 Task: Create a due date automation trigger when advanced on, on the monday after a card is due add fields with custom field "Resume" set to a date less than 1 days ago at 11:00 AM.
Action: Mouse moved to (978, 79)
Screenshot: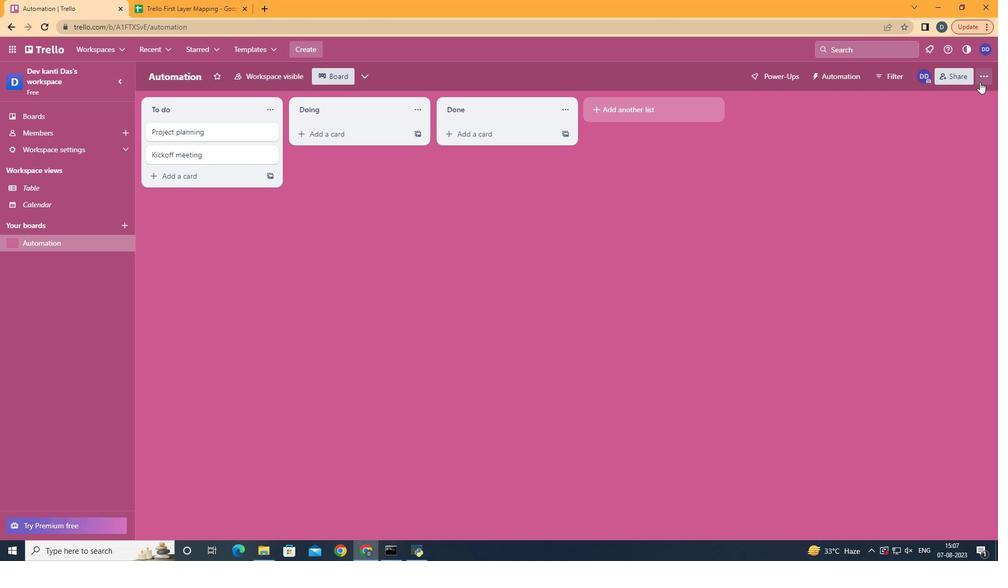 
Action: Mouse pressed left at (978, 79)
Screenshot: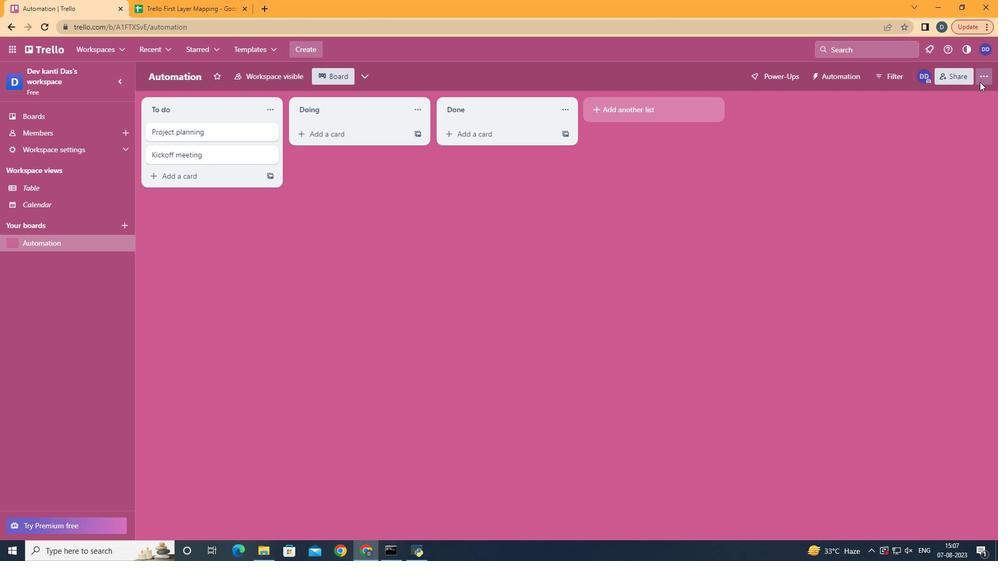 
Action: Mouse moved to (890, 227)
Screenshot: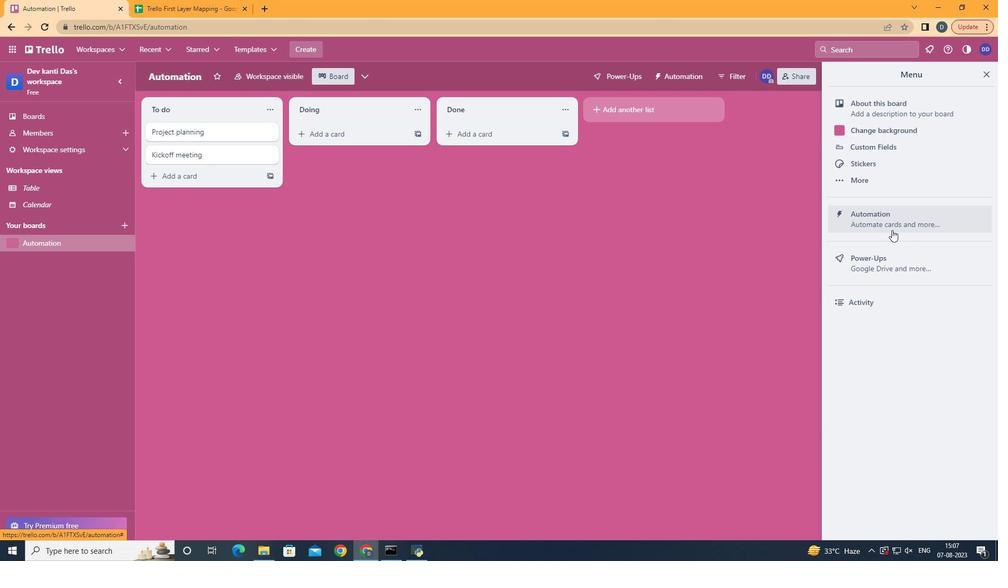 
Action: Mouse pressed left at (890, 227)
Screenshot: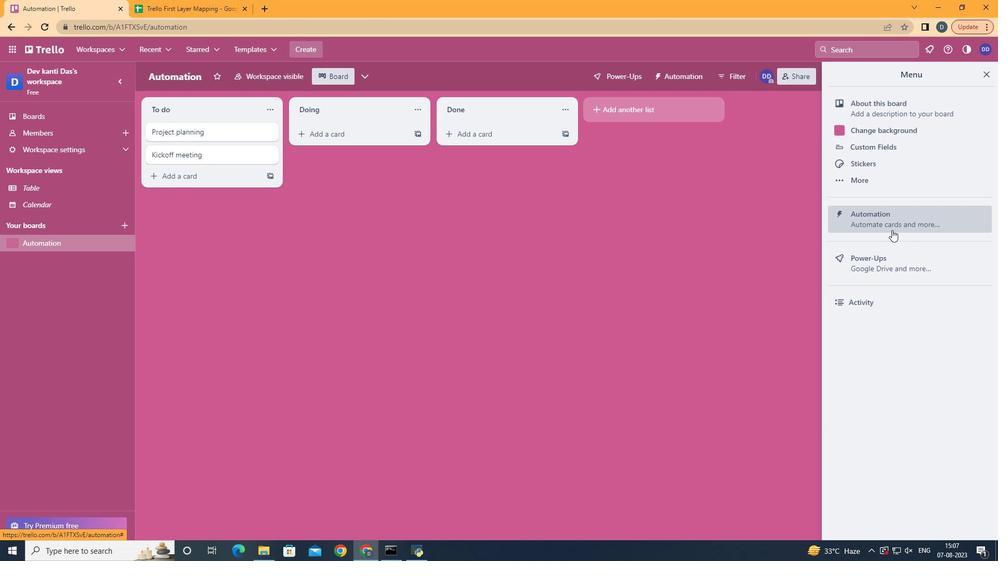 
Action: Mouse moved to (192, 204)
Screenshot: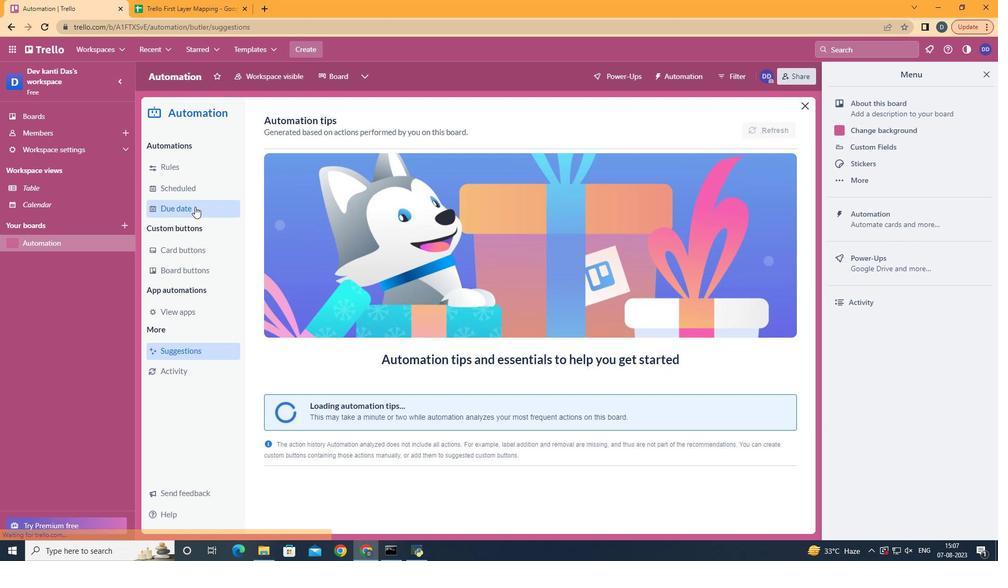 
Action: Mouse pressed left at (192, 204)
Screenshot: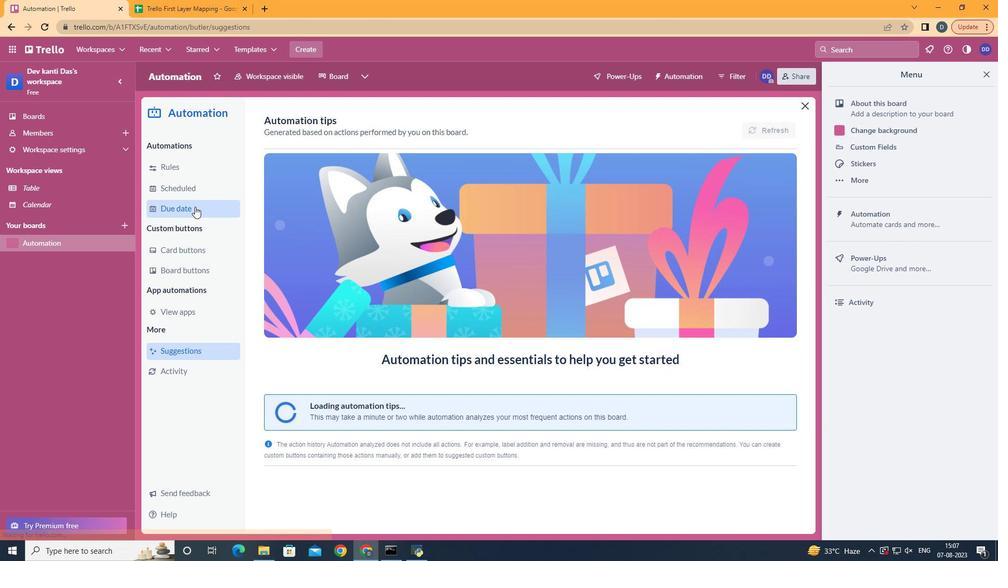 
Action: Mouse moved to (717, 121)
Screenshot: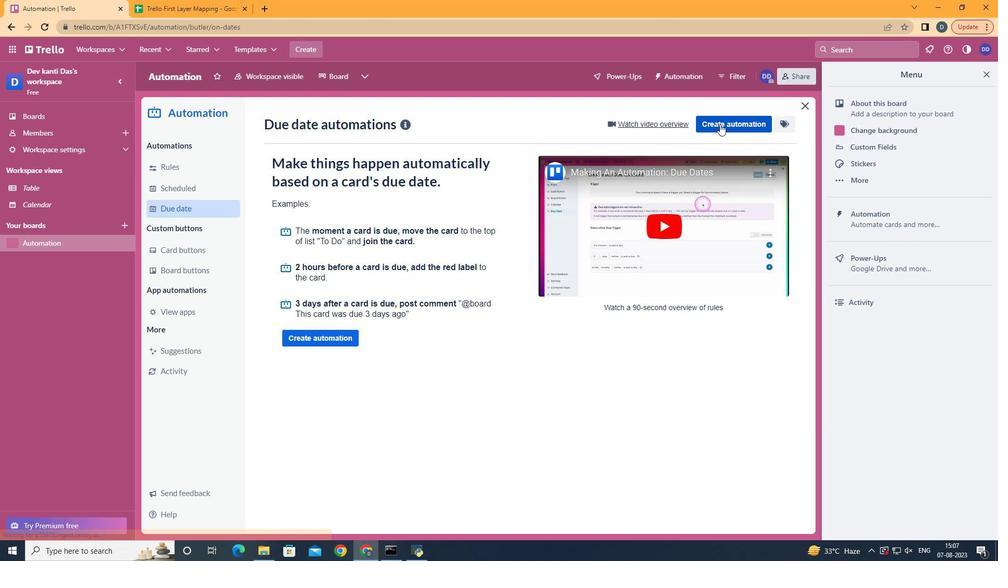 
Action: Mouse pressed left at (717, 121)
Screenshot: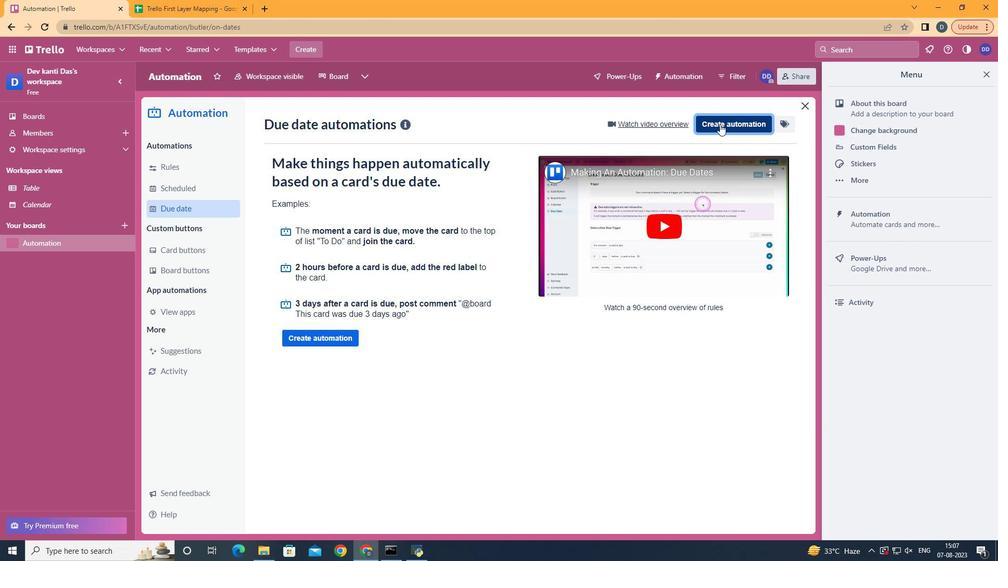 
Action: Mouse moved to (522, 218)
Screenshot: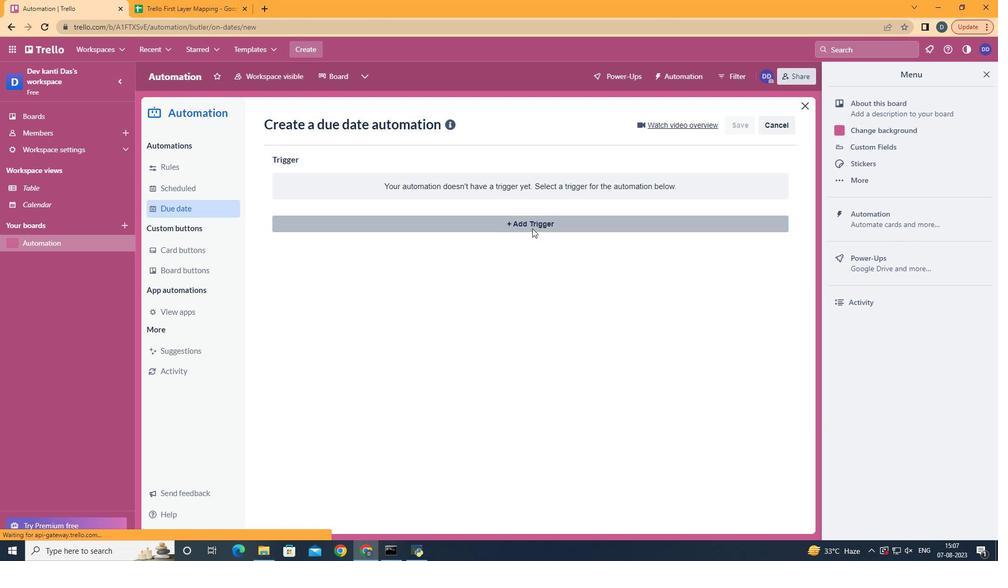 
Action: Mouse pressed left at (522, 218)
Screenshot: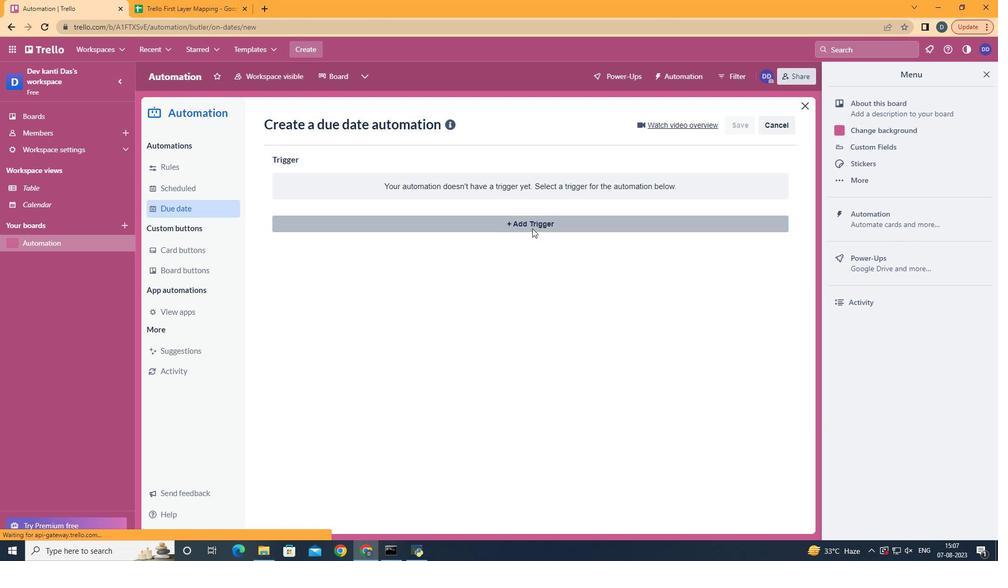 
Action: Mouse moved to (337, 270)
Screenshot: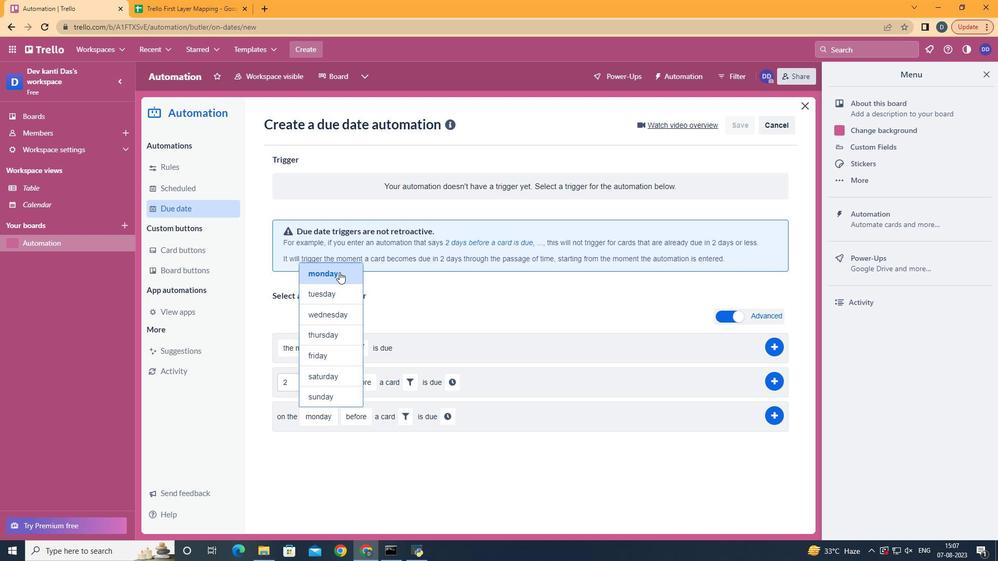 
Action: Mouse pressed left at (337, 270)
Screenshot: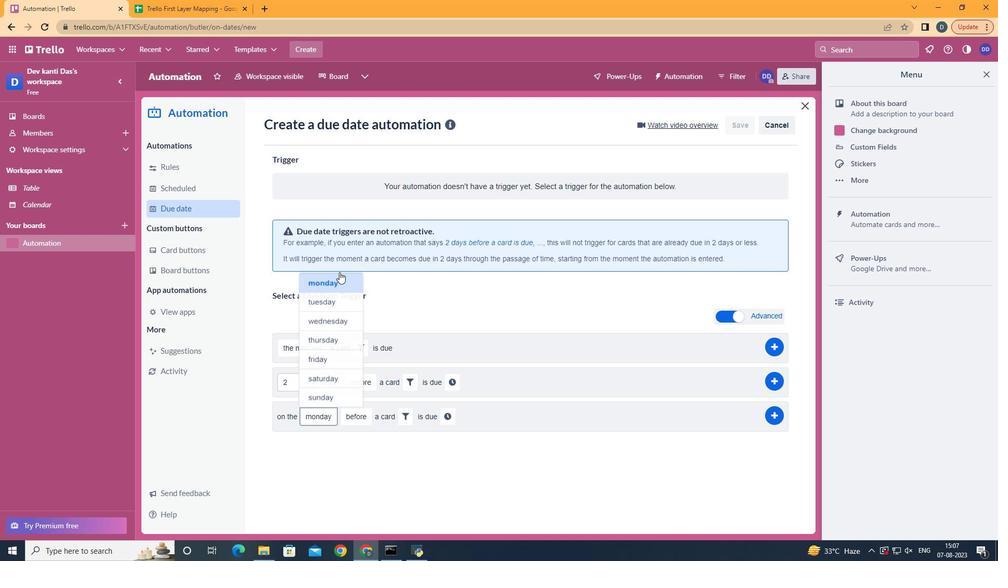 
Action: Mouse moved to (363, 449)
Screenshot: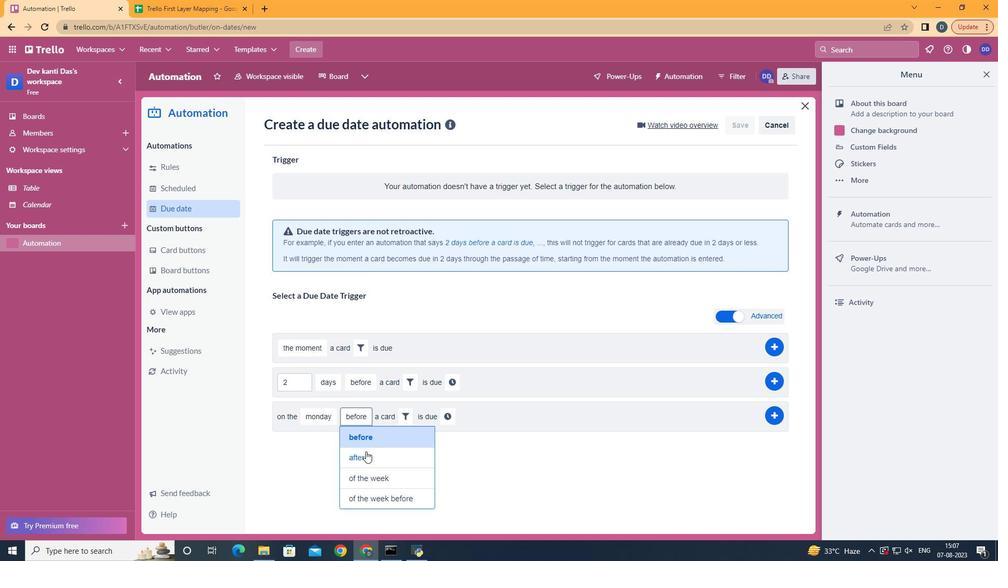 
Action: Mouse pressed left at (363, 449)
Screenshot: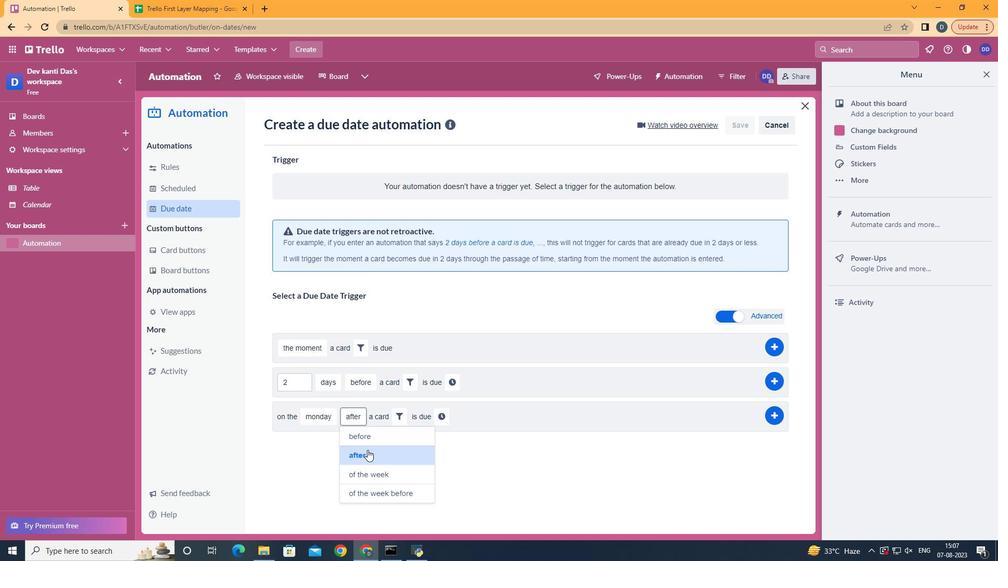 
Action: Mouse moved to (395, 410)
Screenshot: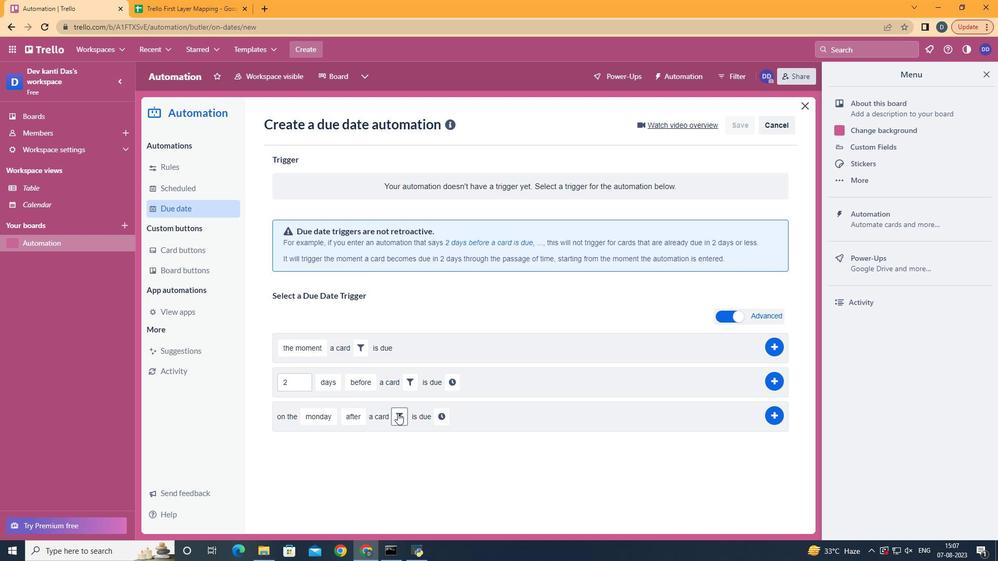 
Action: Mouse pressed left at (395, 410)
Screenshot: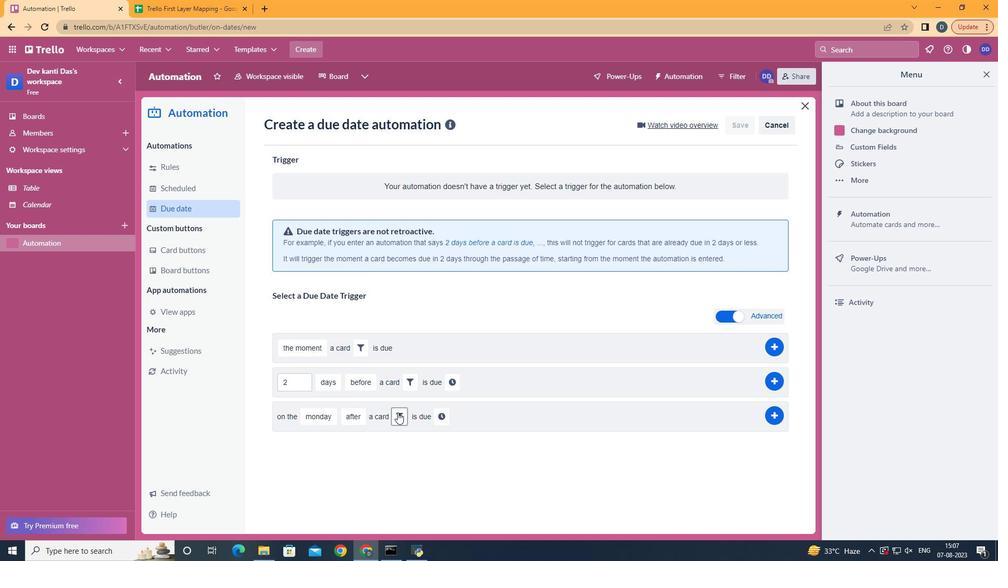 
Action: Mouse moved to (566, 450)
Screenshot: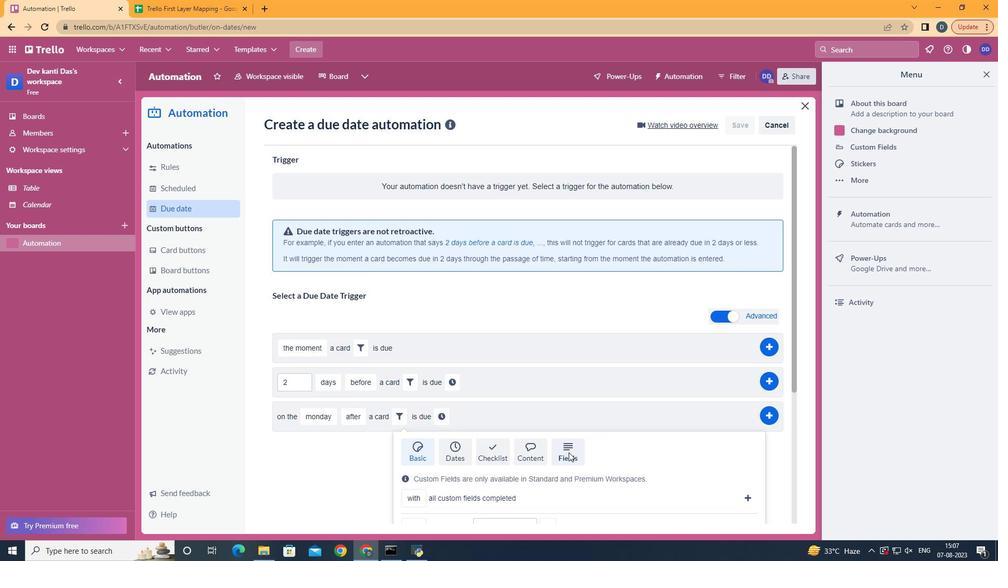 
Action: Mouse pressed left at (566, 450)
Screenshot: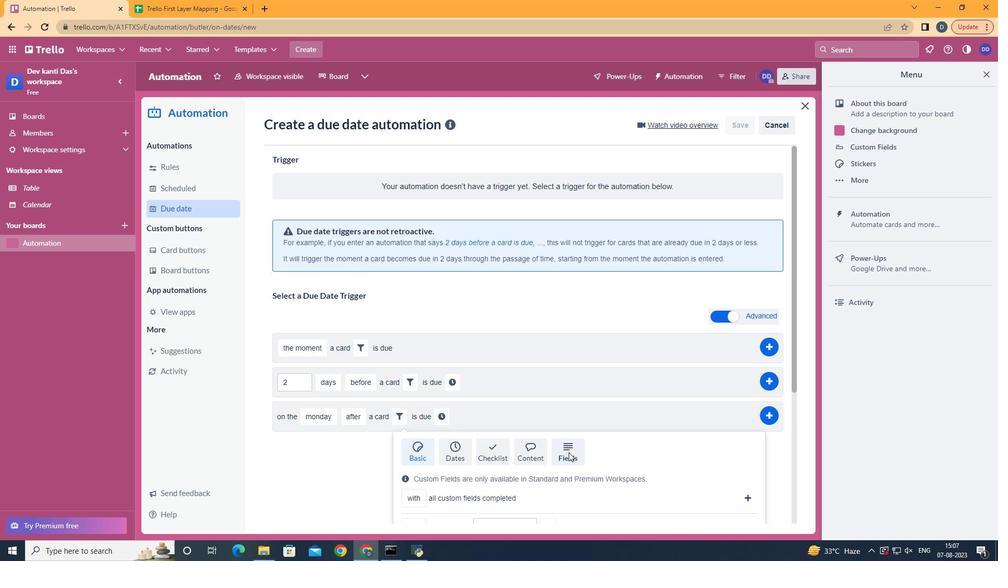 
Action: Mouse scrolled (566, 450) with delta (0, 0)
Screenshot: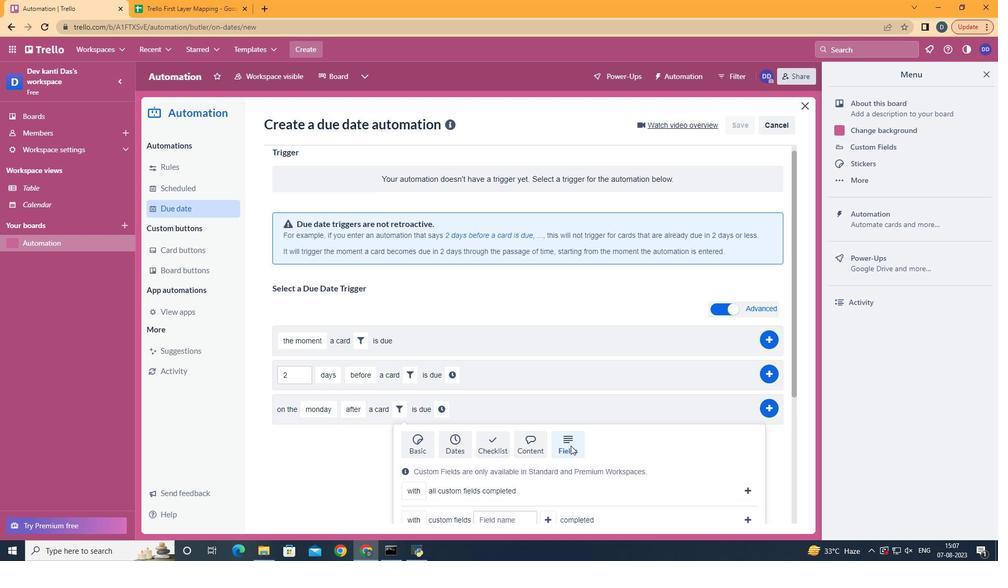 
Action: Mouse scrolled (566, 450) with delta (0, 0)
Screenshot: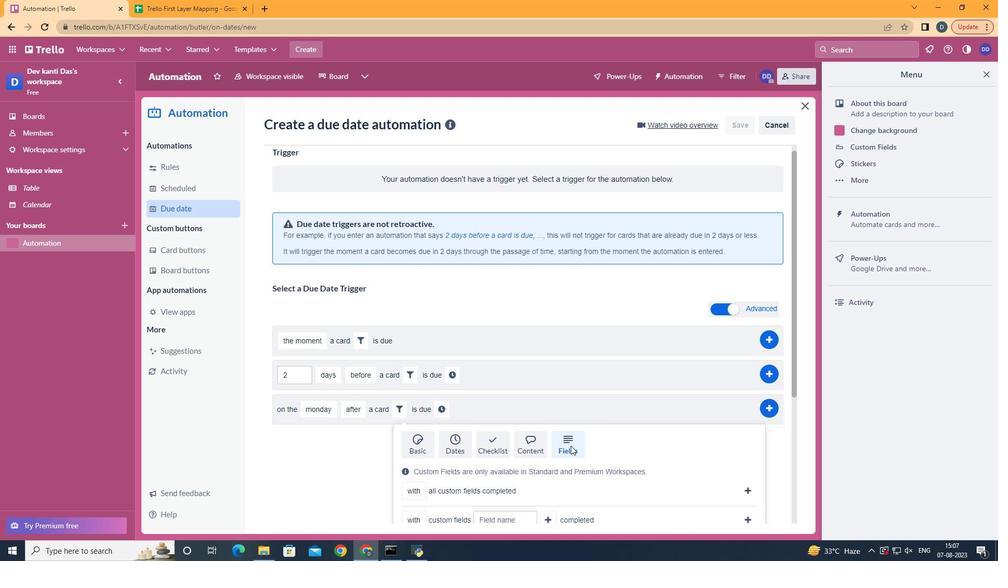 
Action: Mouse scrolled (566, 450) with delta (0, 0)
Screenshot: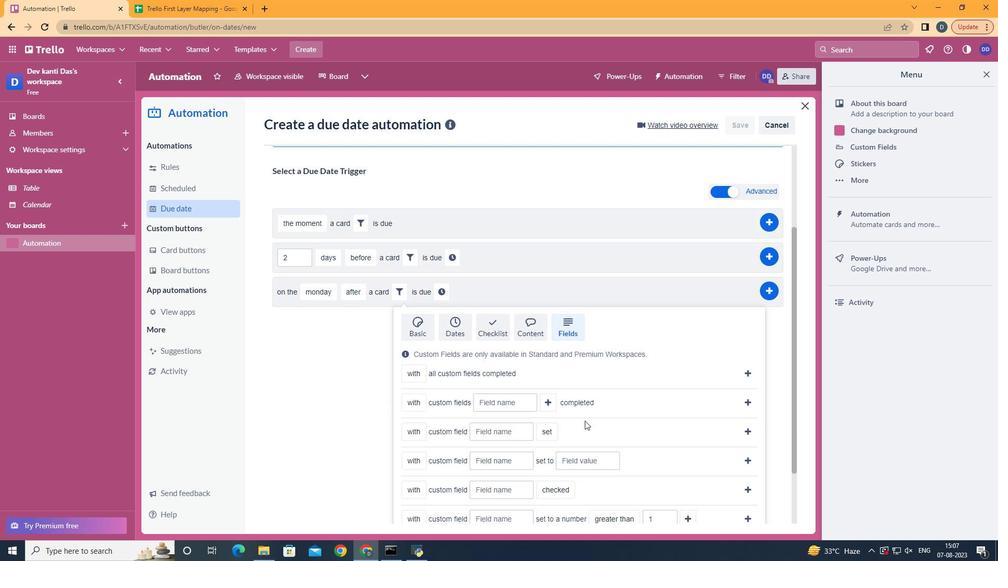
Action: Mouse scrolled (566, 450) with delta (0, 0)
Screenshot: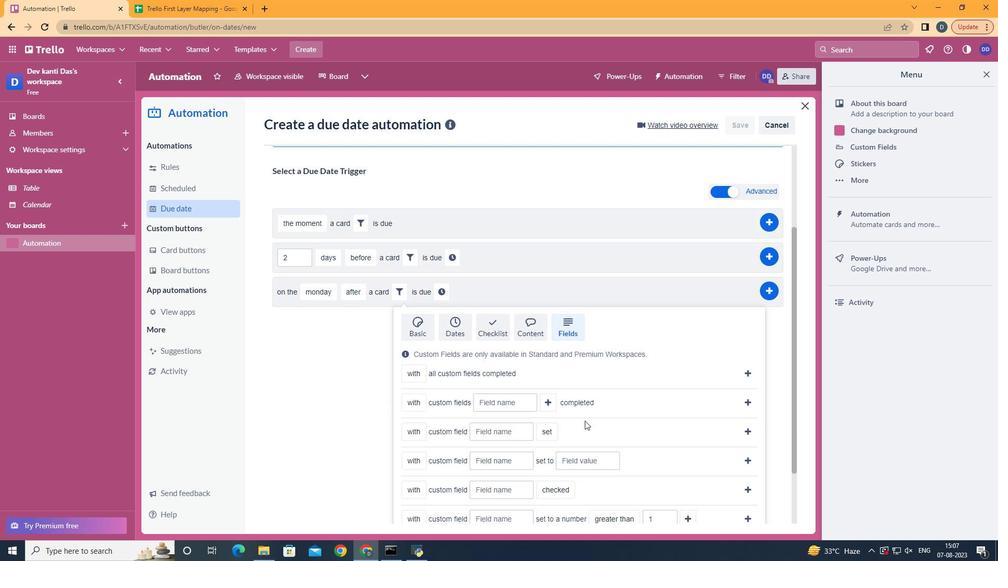 
Action: Mouse scrolled (566, 450) with delta (0, 0)
Screenshot: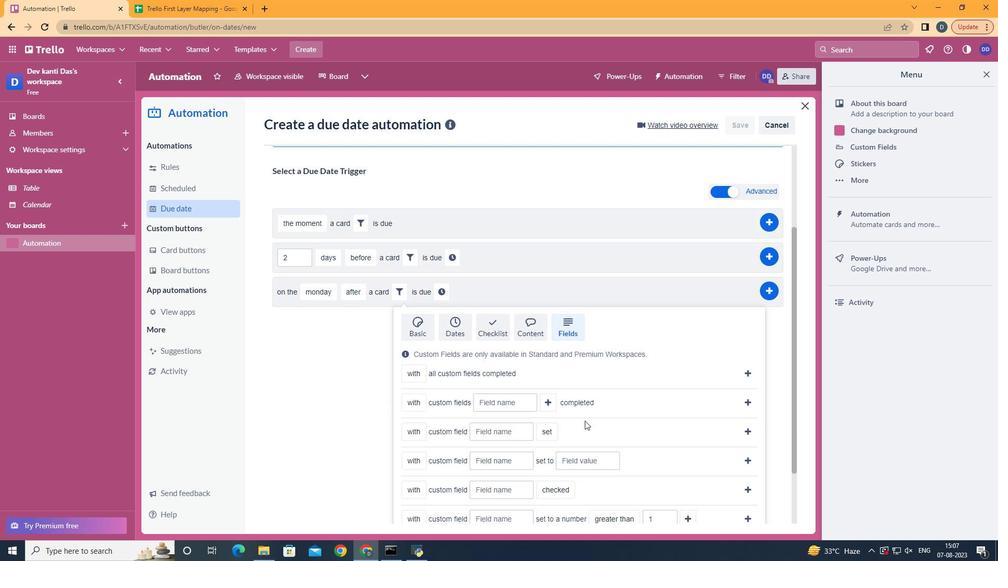 
Action: Mouse moved to (566, 449)
Screenshot: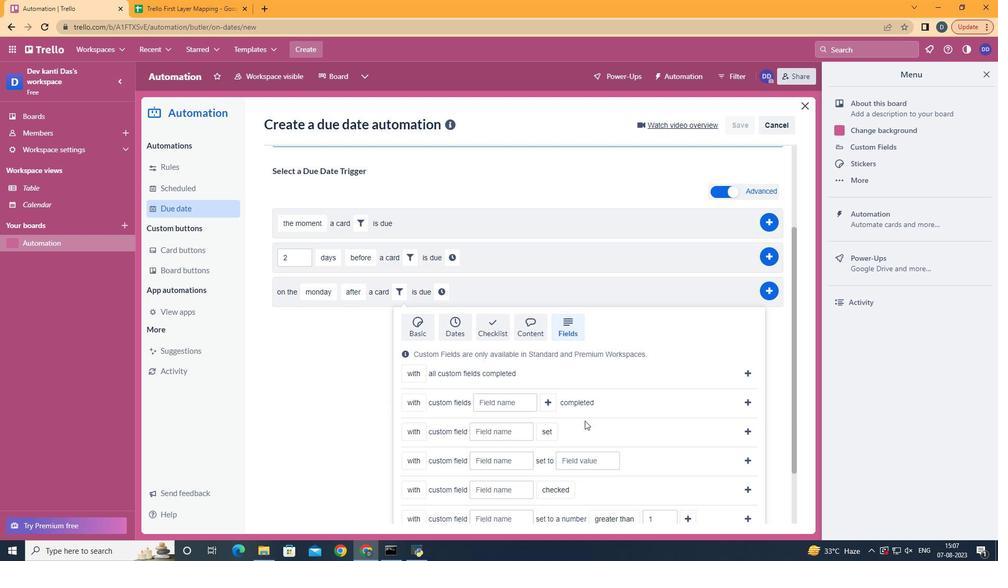 
Action: Mouse scrolled (566, 448) with delta (0, 0)
Screenshot: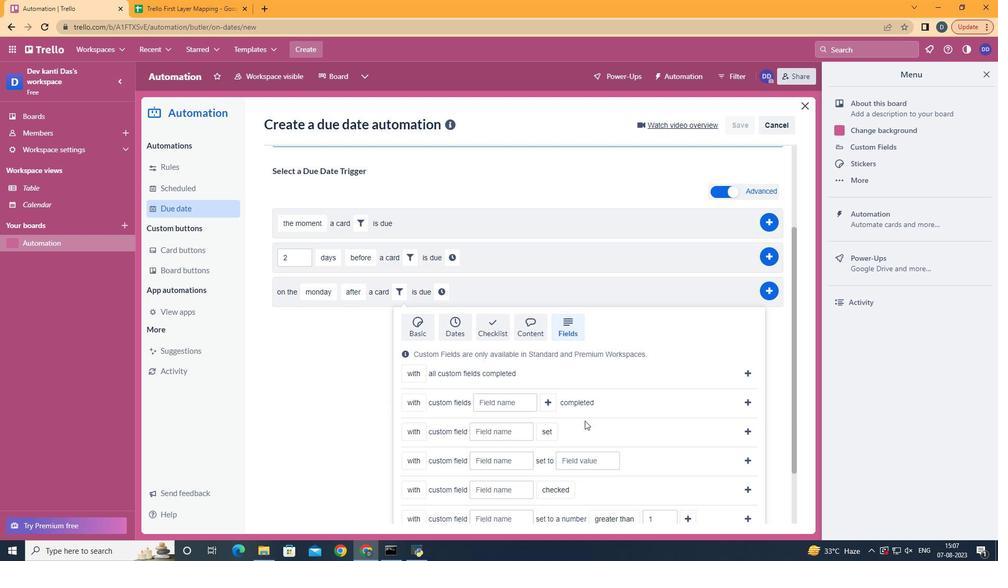 
Action: Mouse moved to (429, 453)
Screenshot: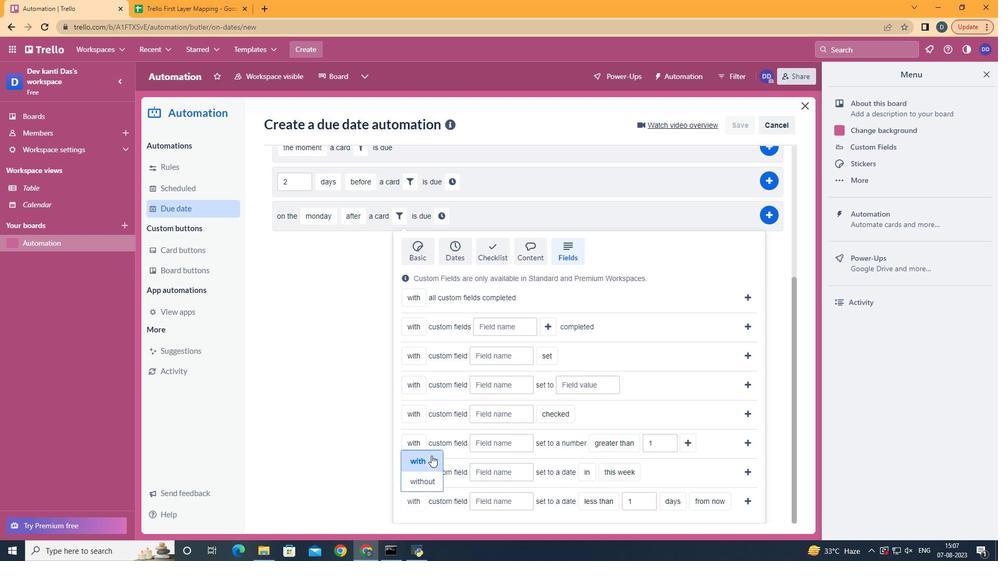 
Action: Mouse pressed left at (429, 453)
Screenshot: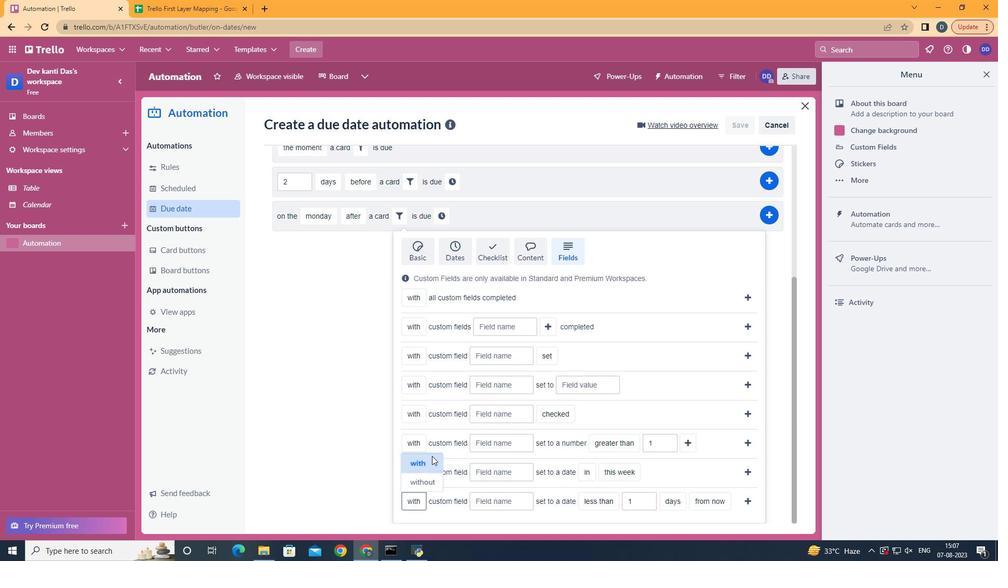 
Action: Mouse moved to (491, 503)
Screenshot: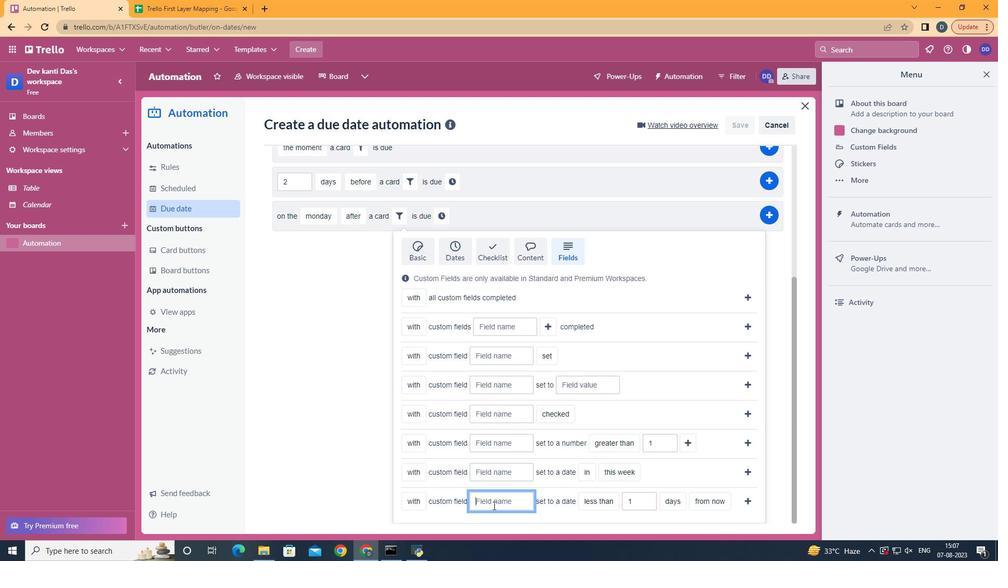 
Action: Mouse pressed left at (491, 503)
Screenshot: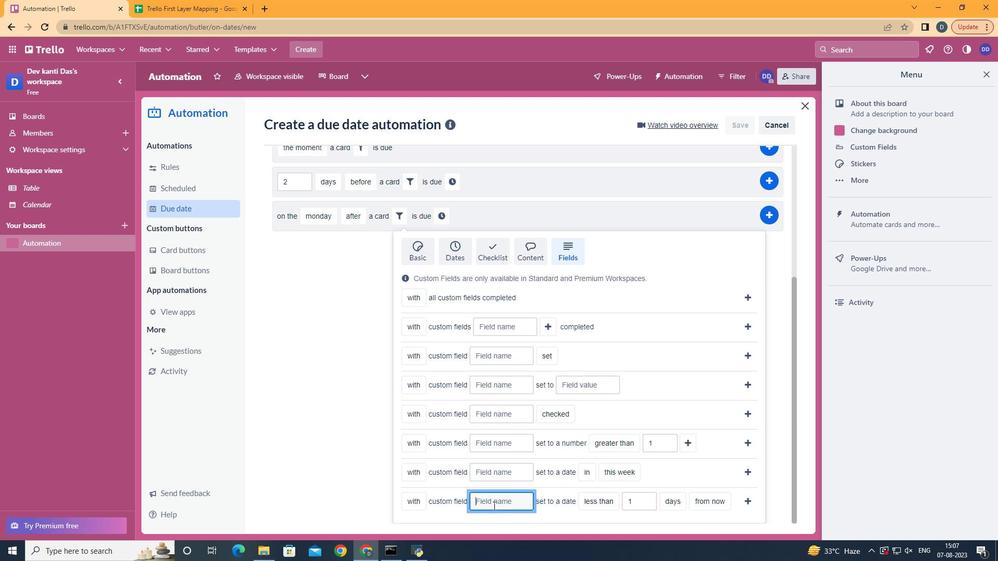 
Action: Key pressed <Key.shift>Resume
Screenshot: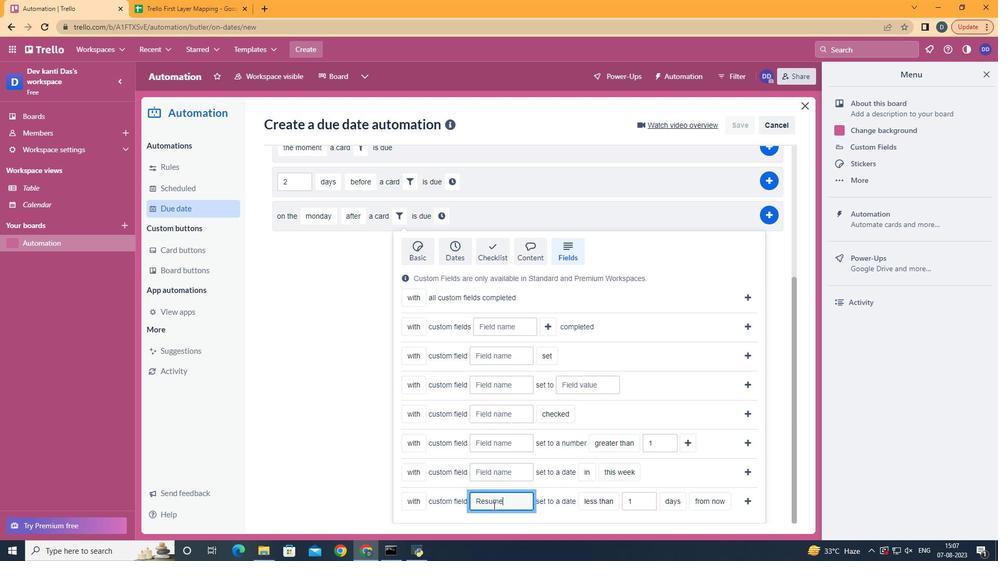 
Action: Mouse moved to (611, 421)
Screenshot: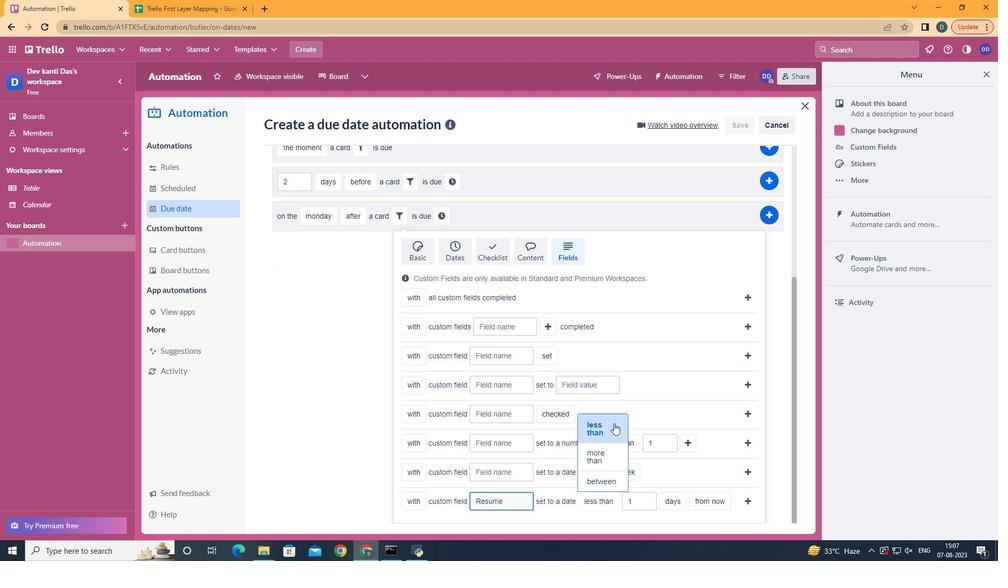 
Action: Mouse pressed left at (611, 421)
Screenshot: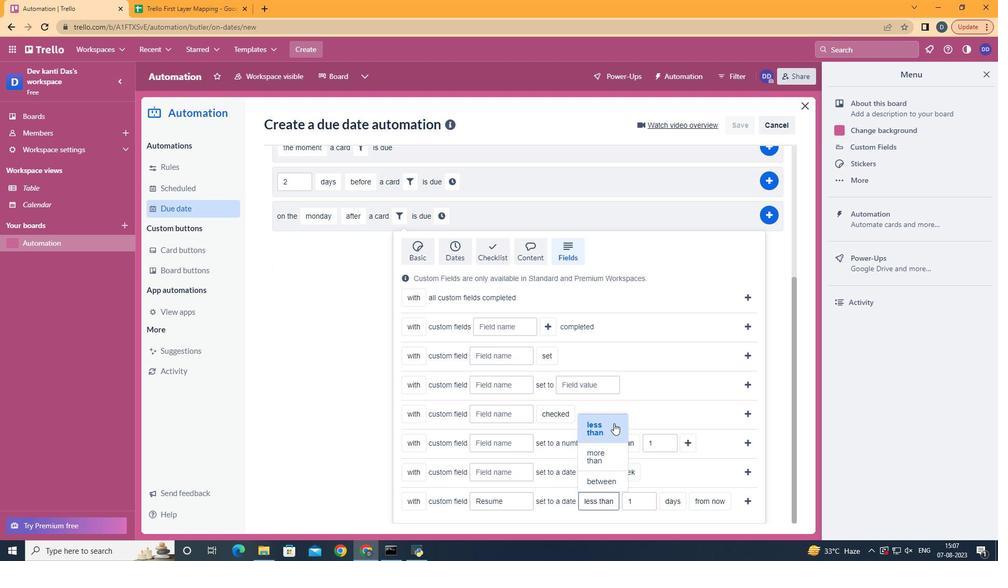 
Action: Mouse moved to (675, 457)
Screenshot: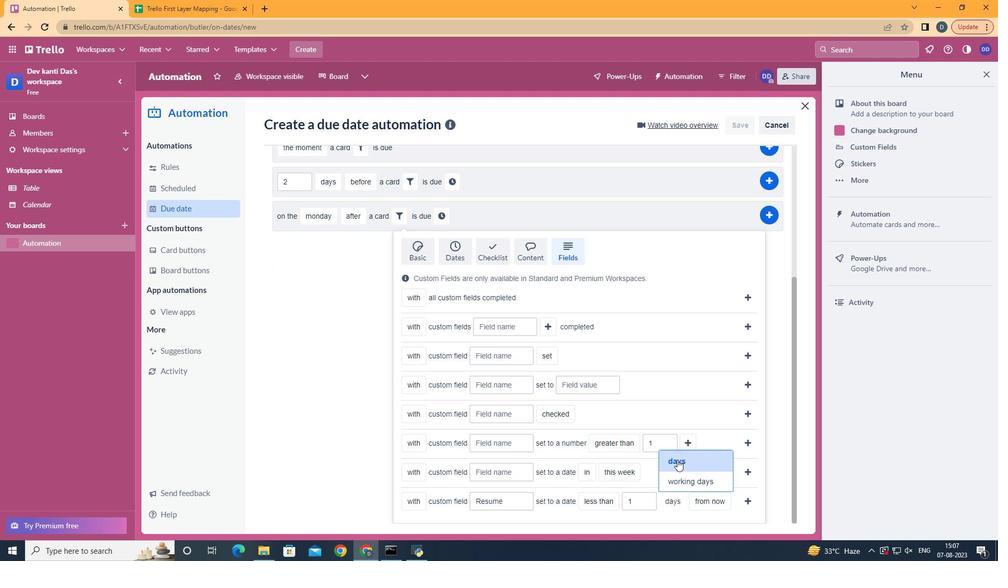 
Action: Mouse pressed left at (675, 457)
Screenshot: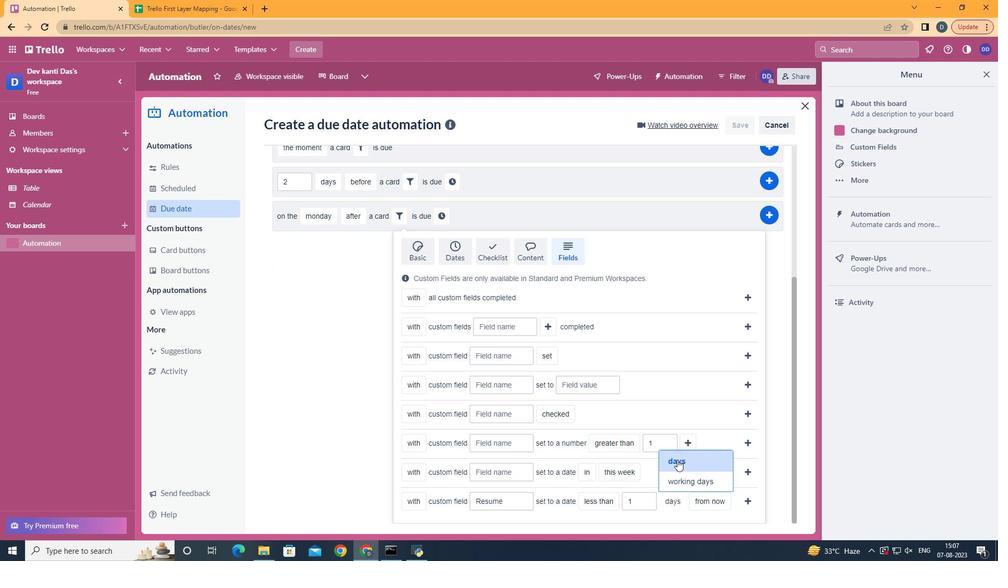 
Action: Mouse moved to (718, 482)
Screenshot: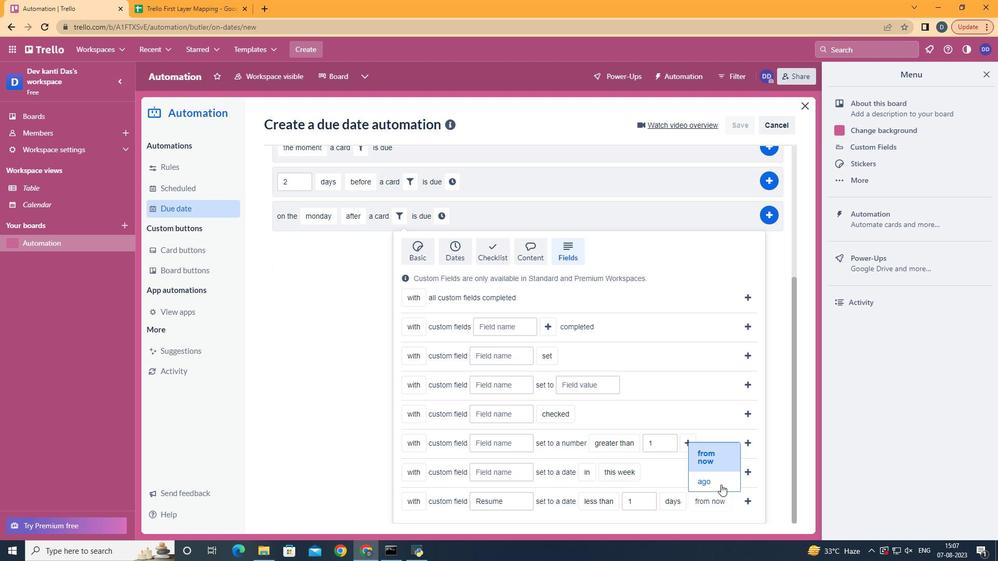 
Action: Mouse pressed left at (718, 482)
Screenshot: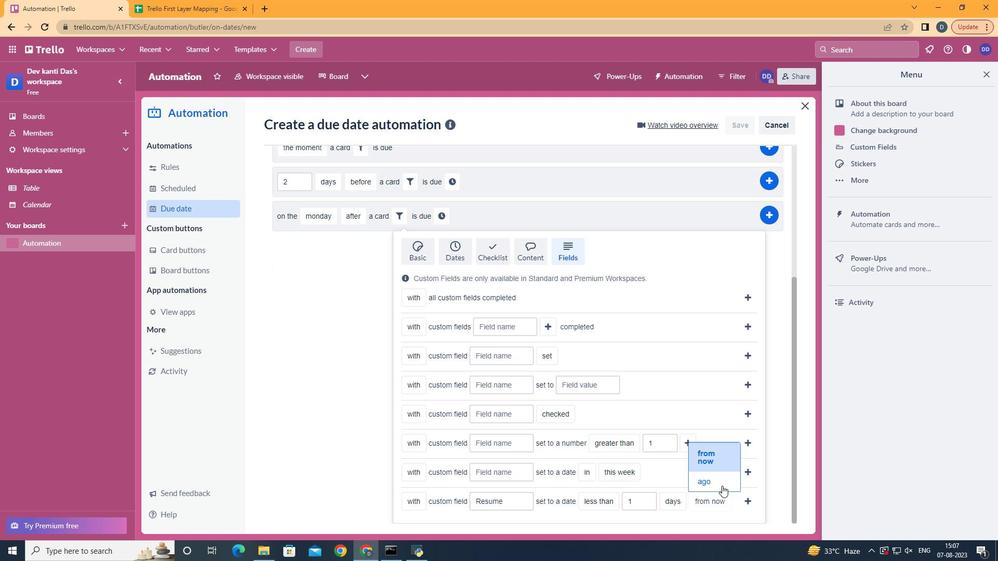 
Action: Mouse moved to (727, 500)
Screenshot: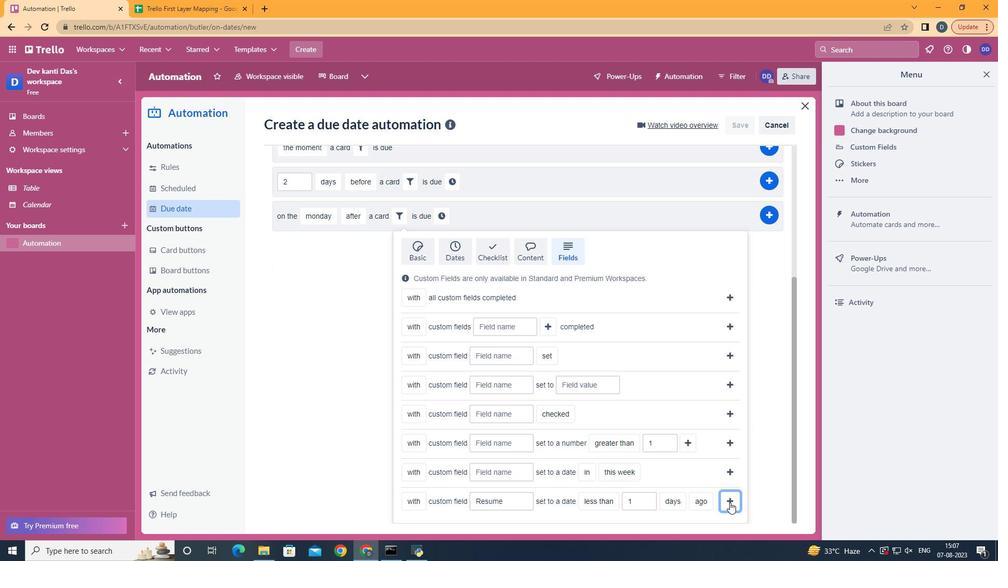 
Action: Mouse pressed left at (727, 500)
Screenshot: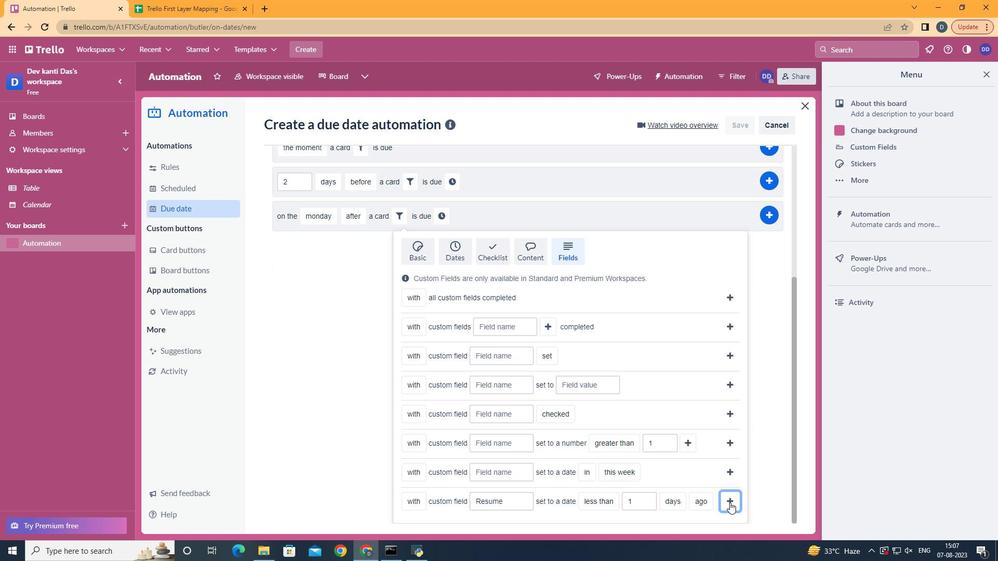 
Action: Mouse moved to (664, 414)
Screenshot: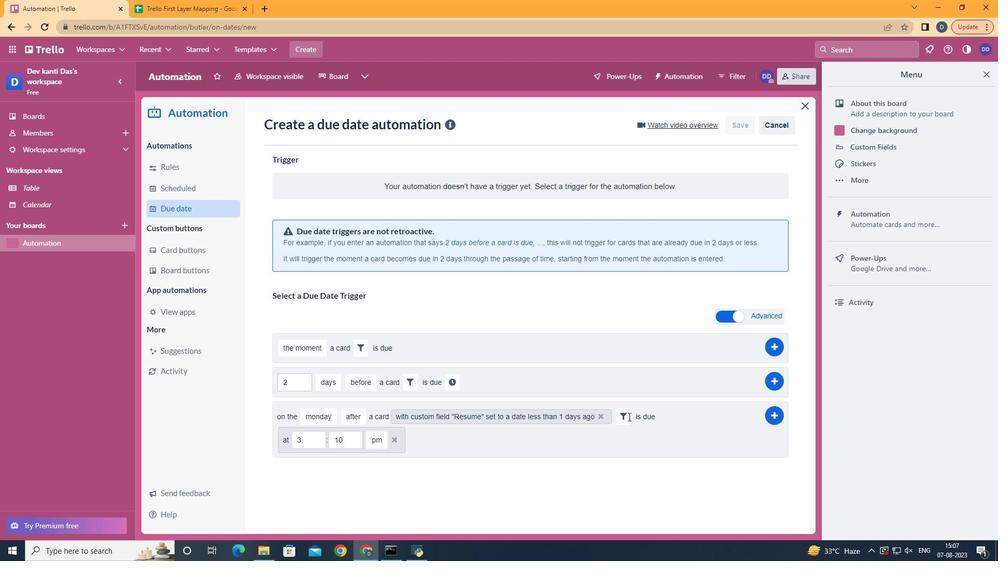 
Action: Mouse pressed left at (664, 414)
Screenshot: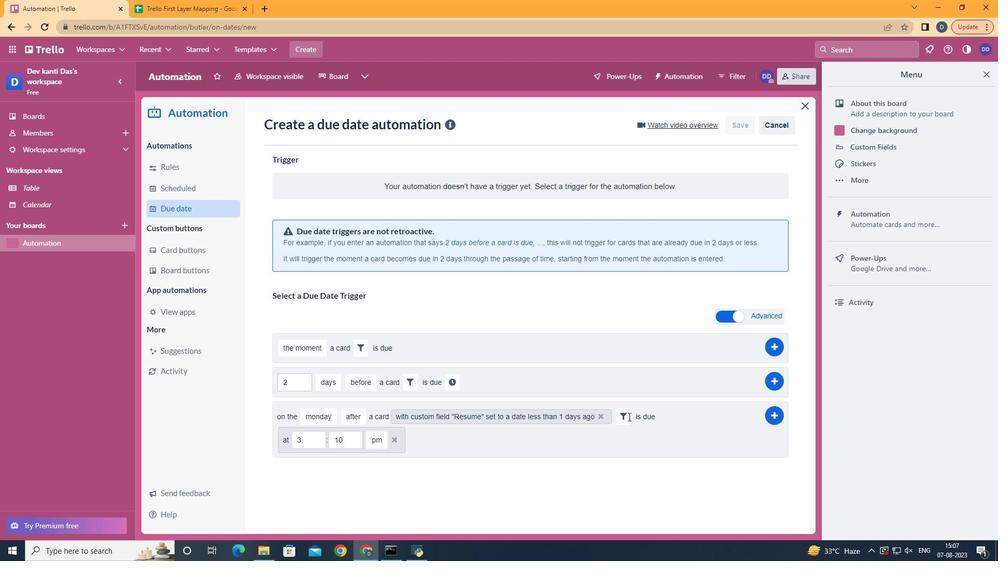 
Action: Mouse moved to (311, 446)
Screenshot: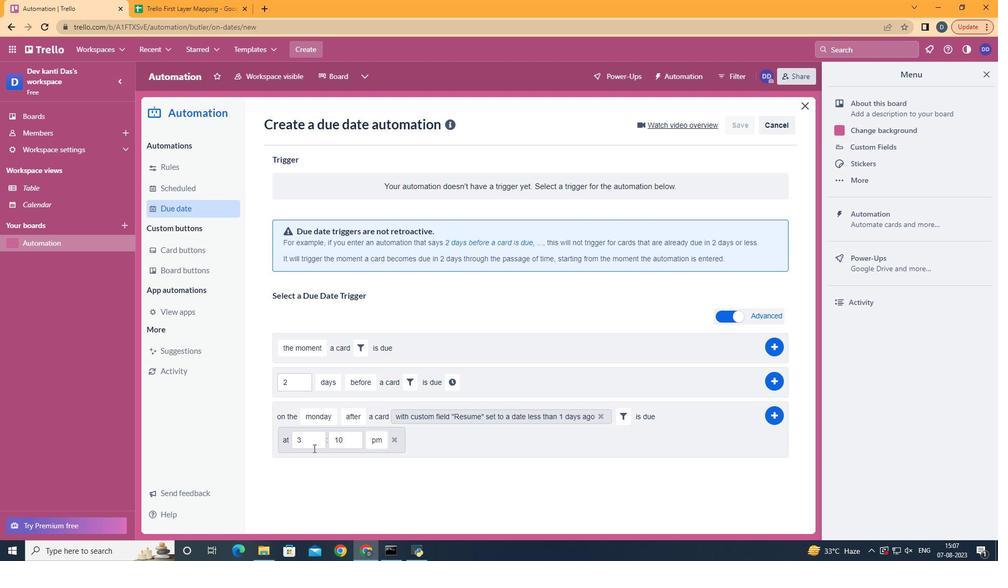 
Action: Mouse pressed left at (311, 446)
Screenshot: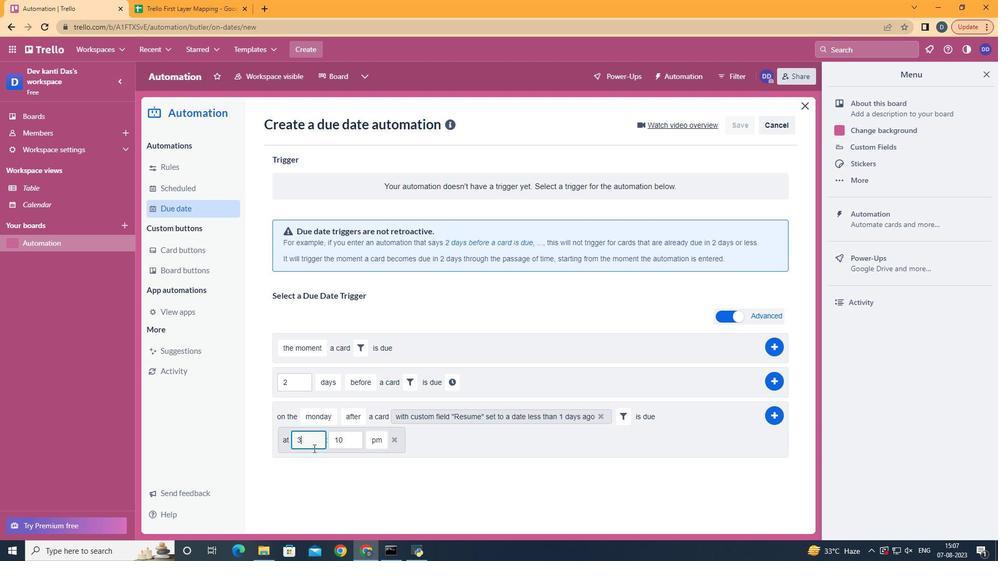 
Action: Mouse moved to (311, 446)
Screenshot: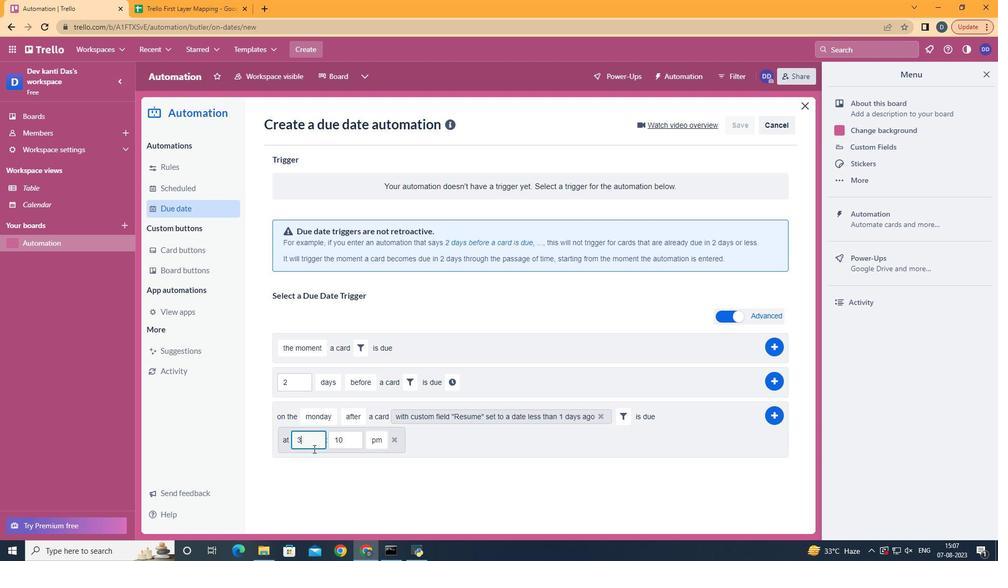 
Action: Key pressed <Key.backspace>11
Screenshot: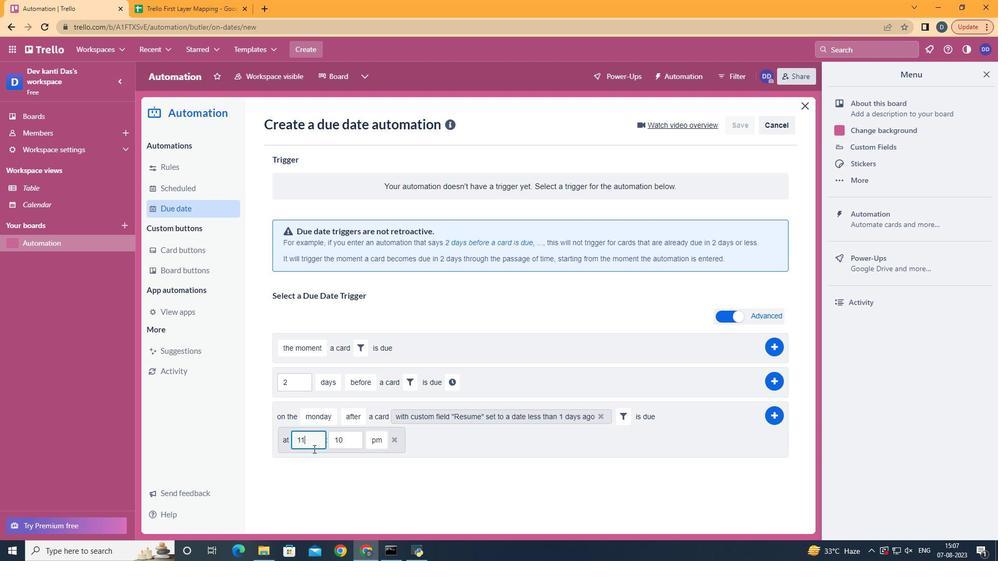 
Action: Mouse moved to (349, 440)
Screenshot: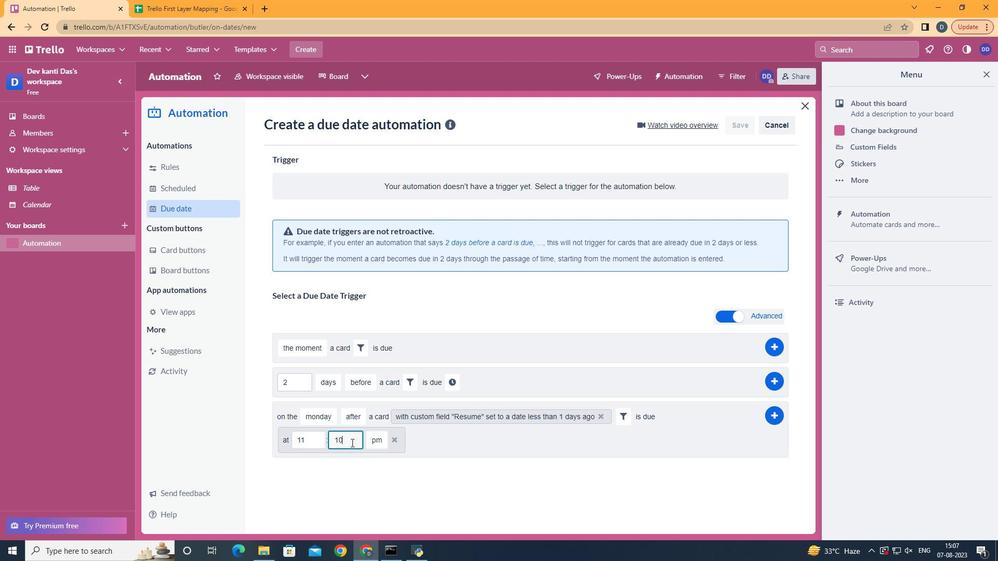 
Action: Mouse pressed left at (349, 440)
Screenshot: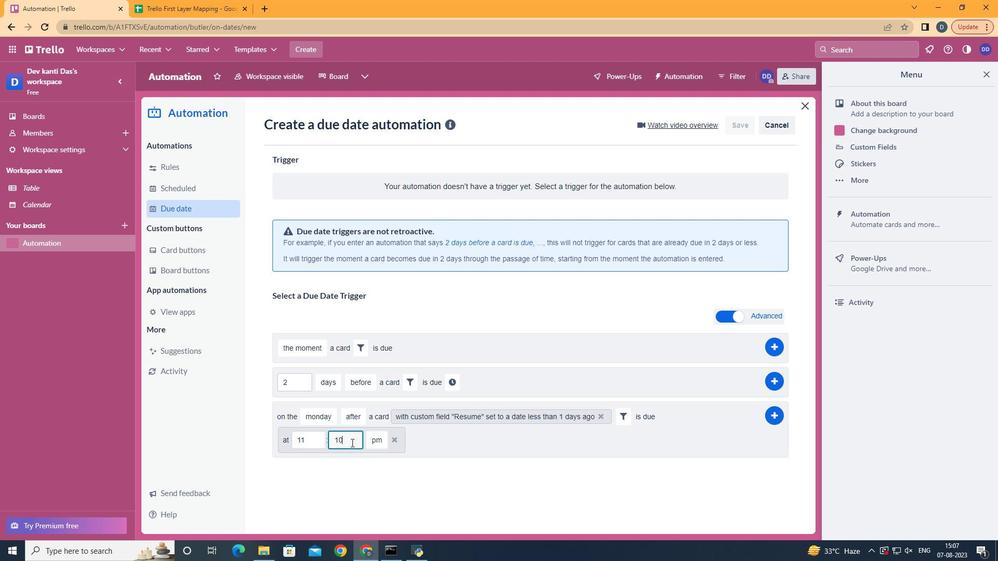 
Action: Key pressed <Key.backspace>
Screenshot: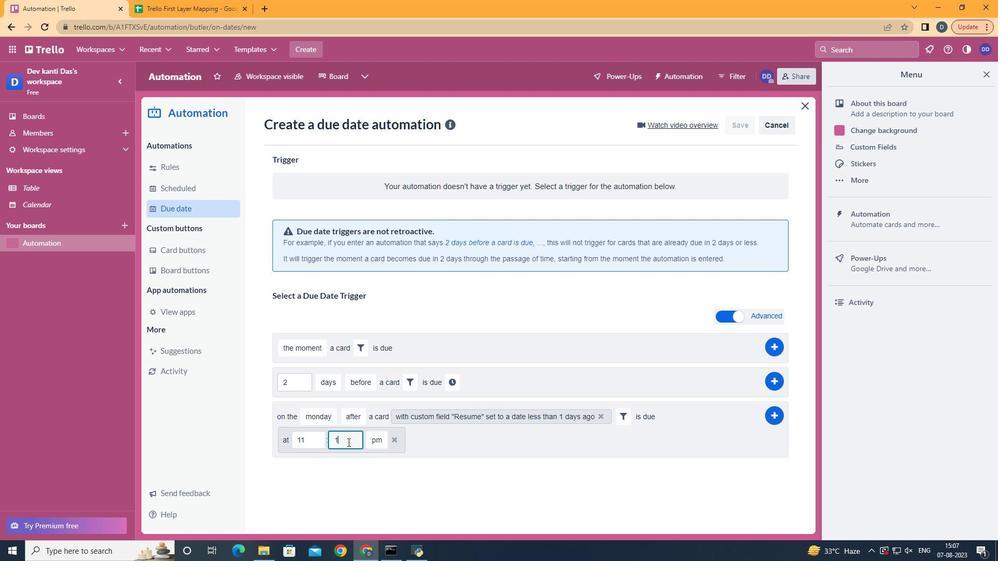 
Action: Mouse moved to (345, 440)
Screenshot: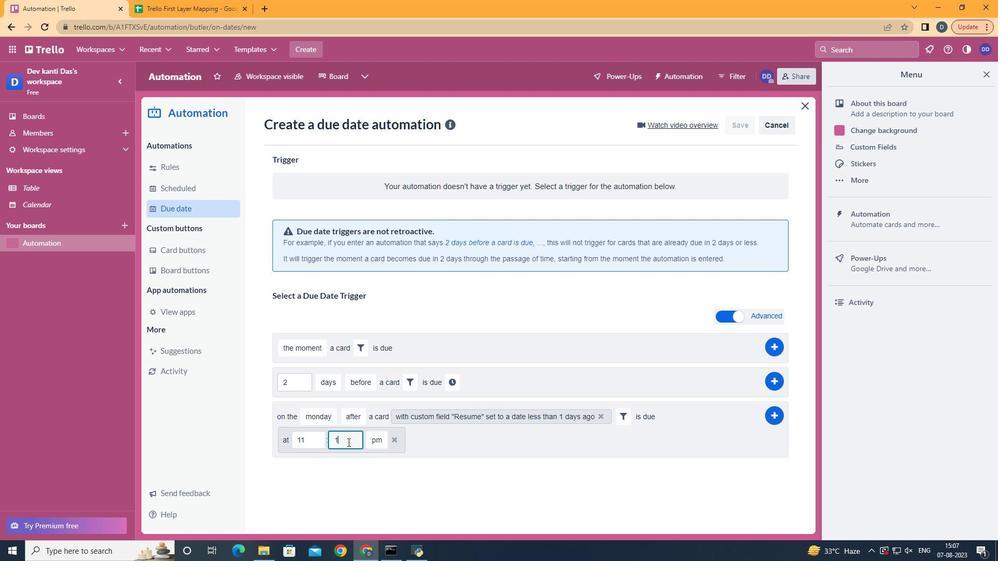 
Action: Key pressed <Key.backspace>00
Screenshot: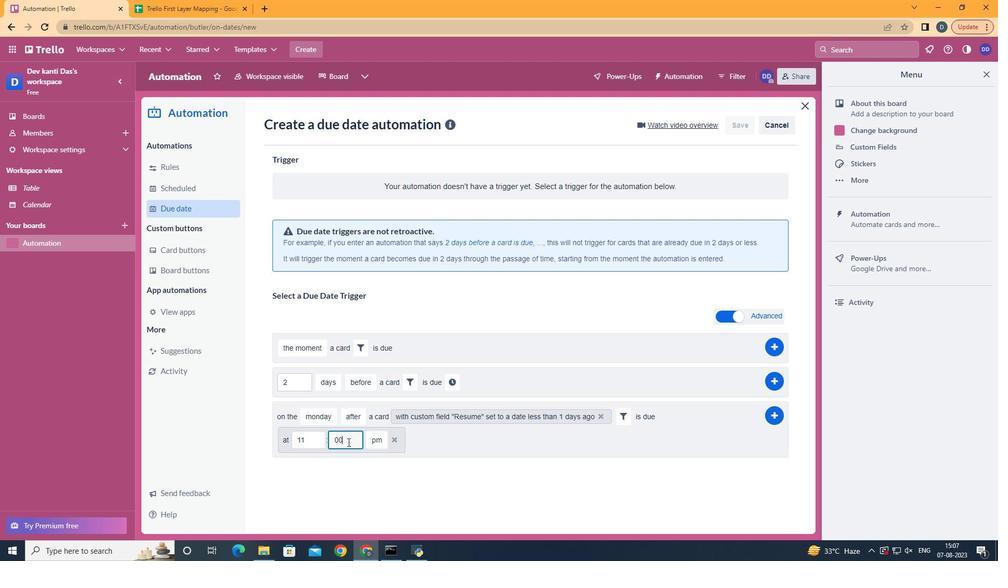 
Action: Mouse moved to (376, 452)
Screenshot: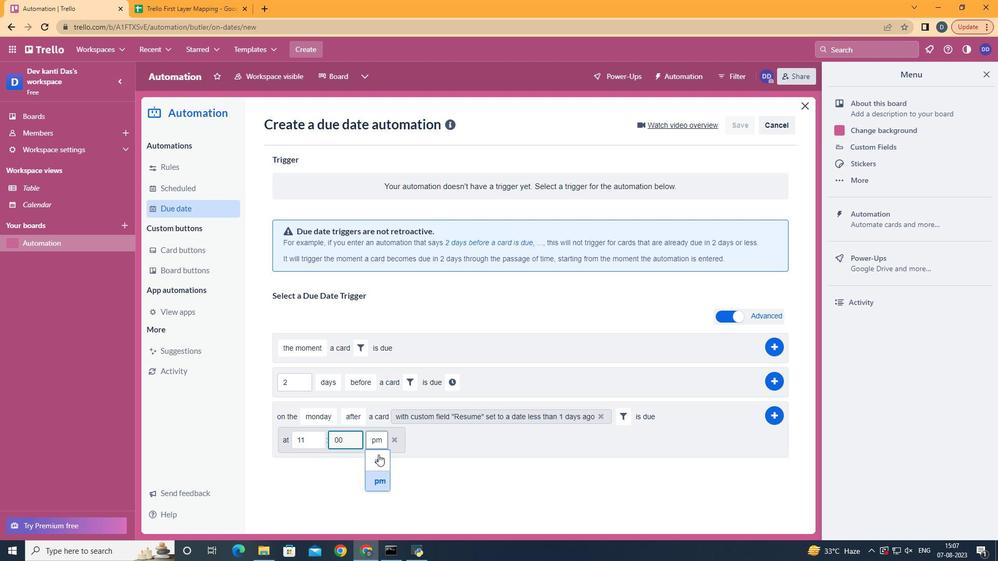 
Action: Mouse pressed left at (376, 452)
Screenshot: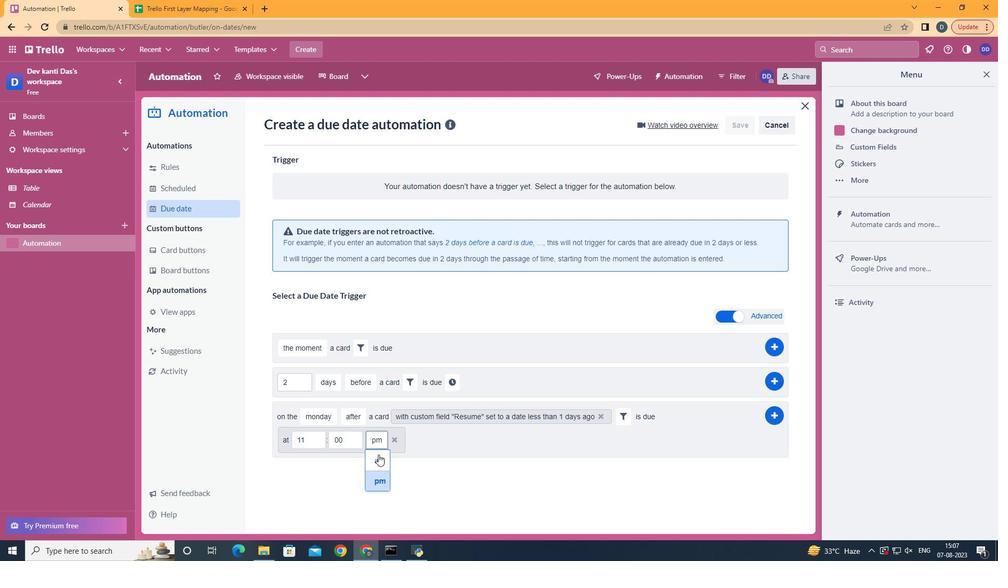 
Action: Mouse moved to (773, 413)
Screenshot: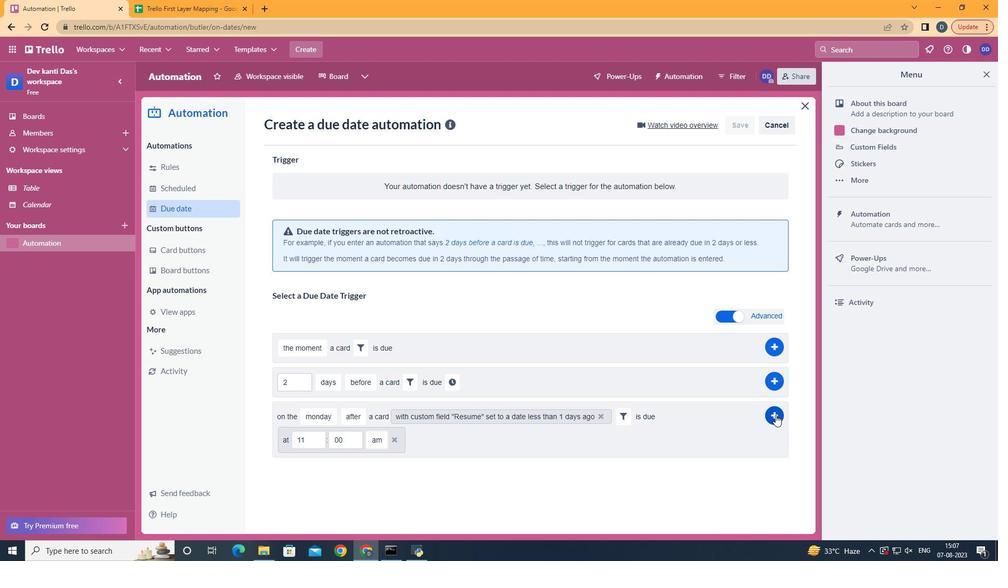 
Action: Mouse pressed left at (773, 413)
Screenshot: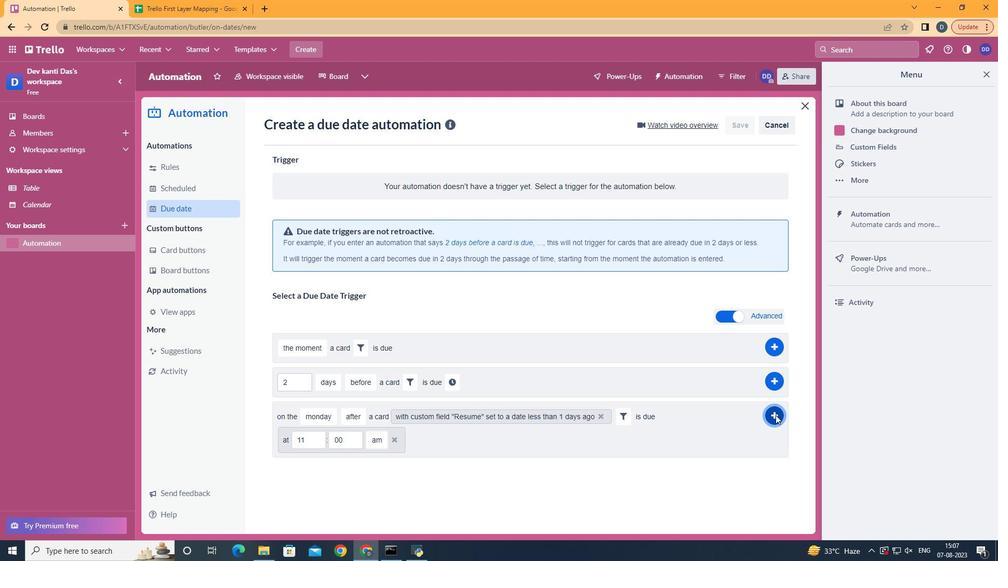 
Action: Mouse moved to (521, 171)
Screenshot: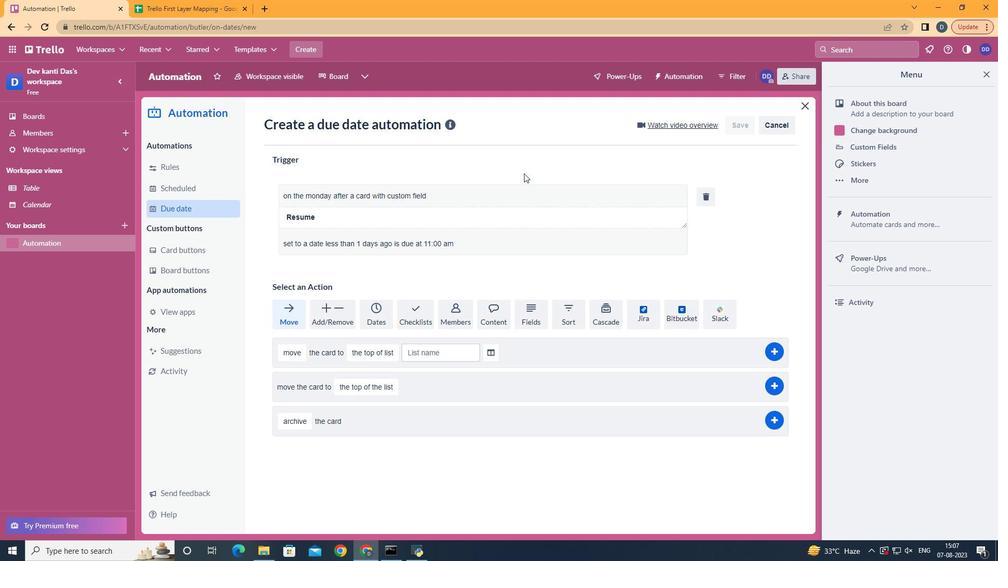 
